 Task: Toggle the show type parameters options in the outline.
Action: Mouse moved to (25, 568)
Screenshot: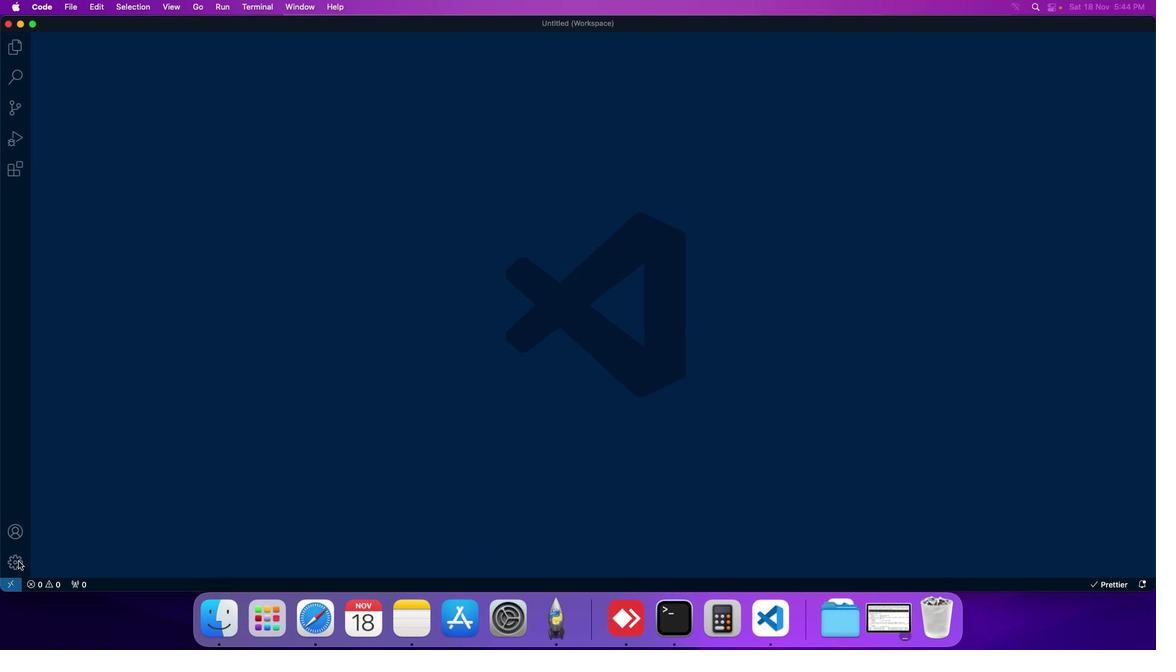 
Action: Mouse pressed left at (25, 568)
Screenshot: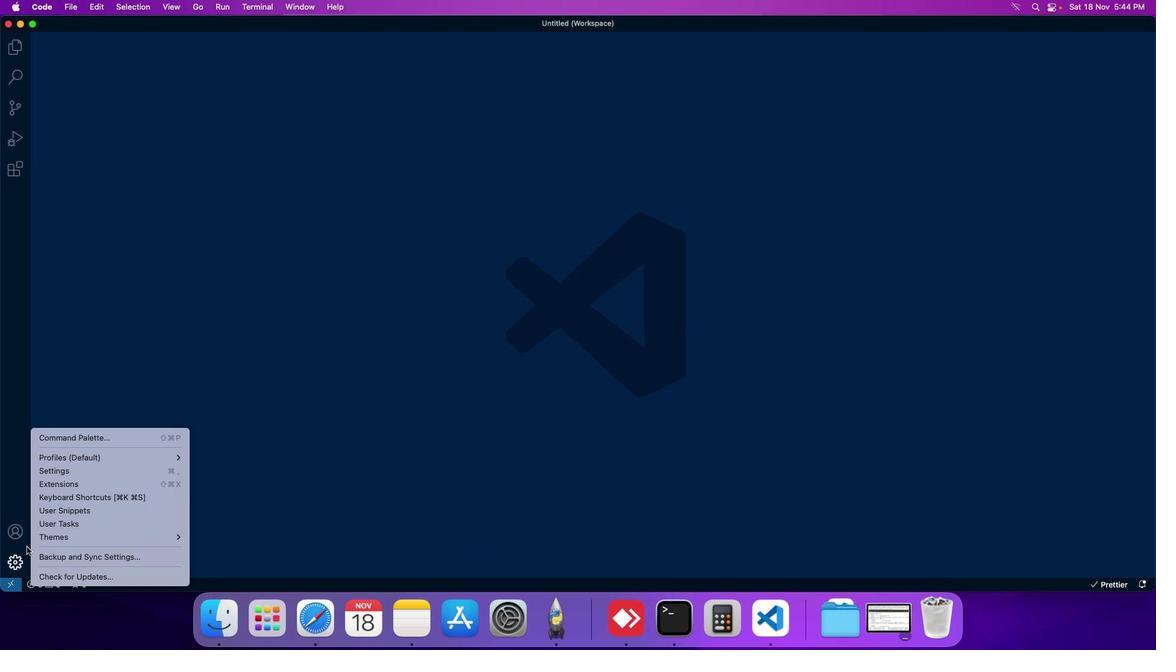 
Action: Mouse moved to (64, 482)
Screenshot: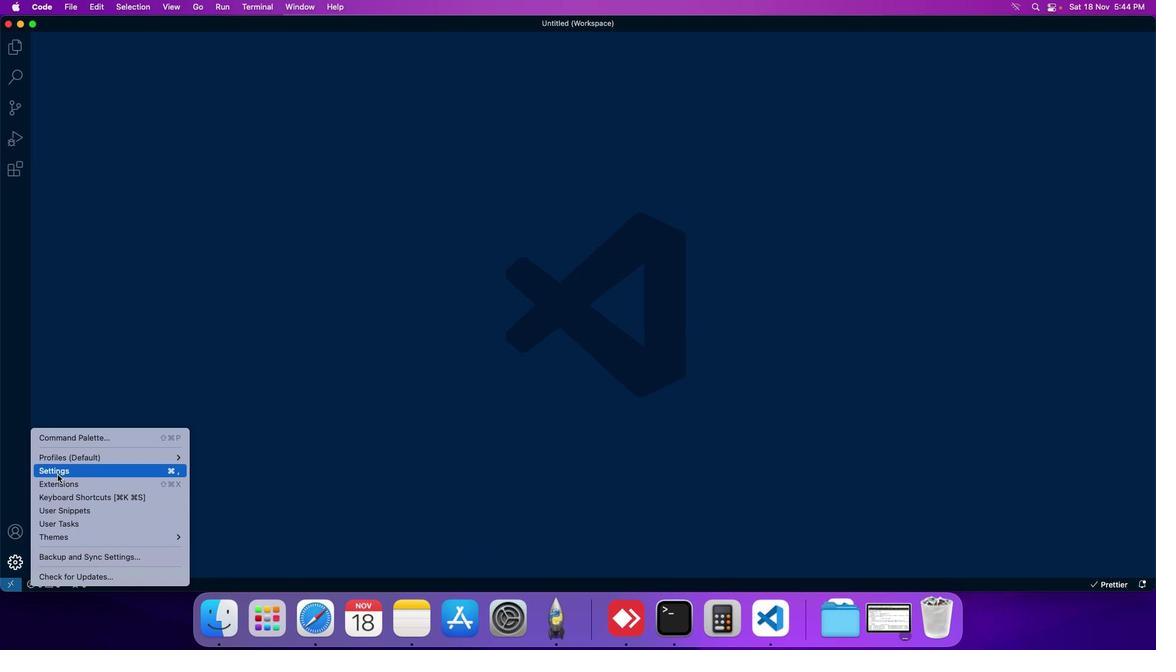 
Action: Mouse pressed left at (64, 482)
Screenshot: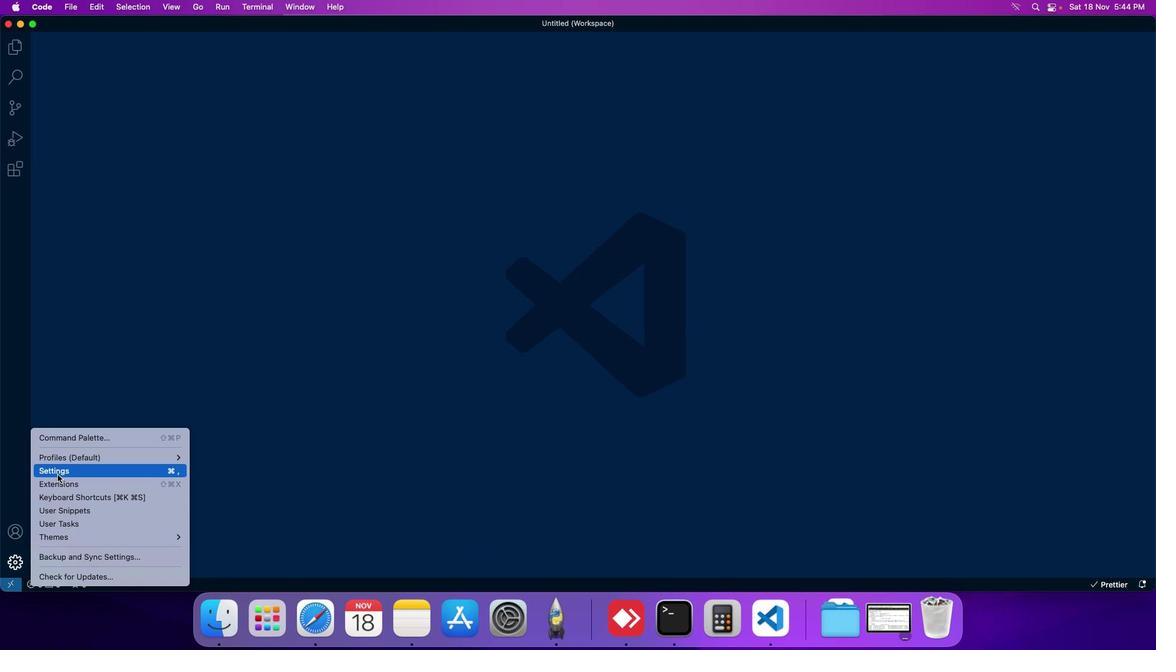 
Action: Mouse moved to (277, 103)
Screenshot: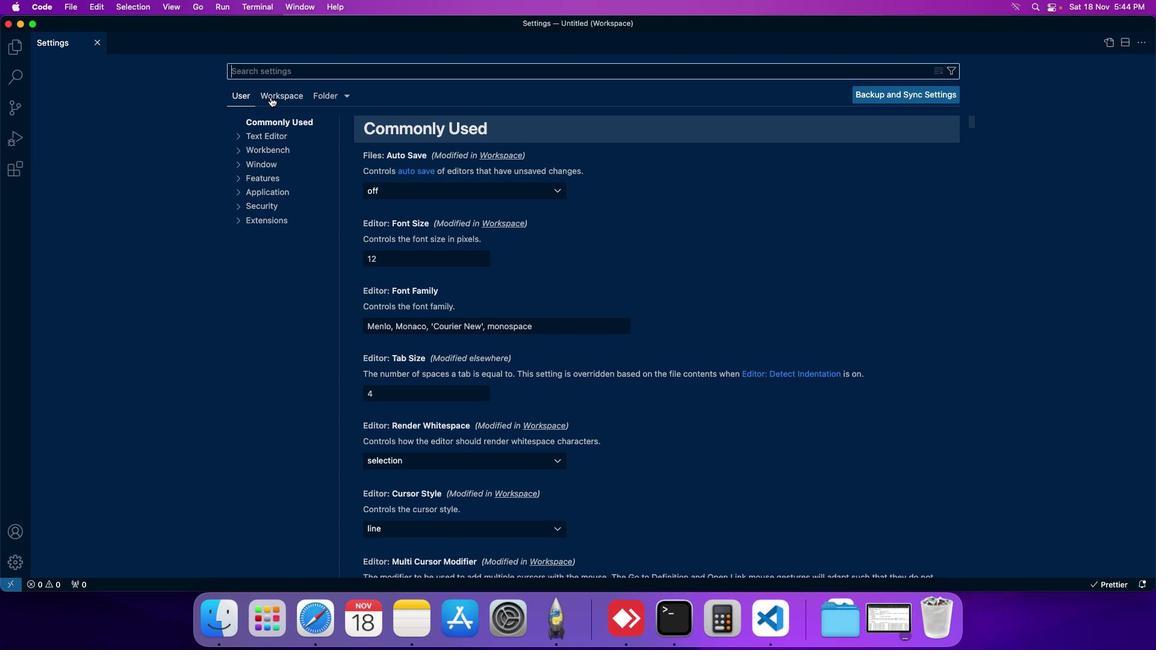 
Action: Mouse pressed left at (277, 103)
Screenshot: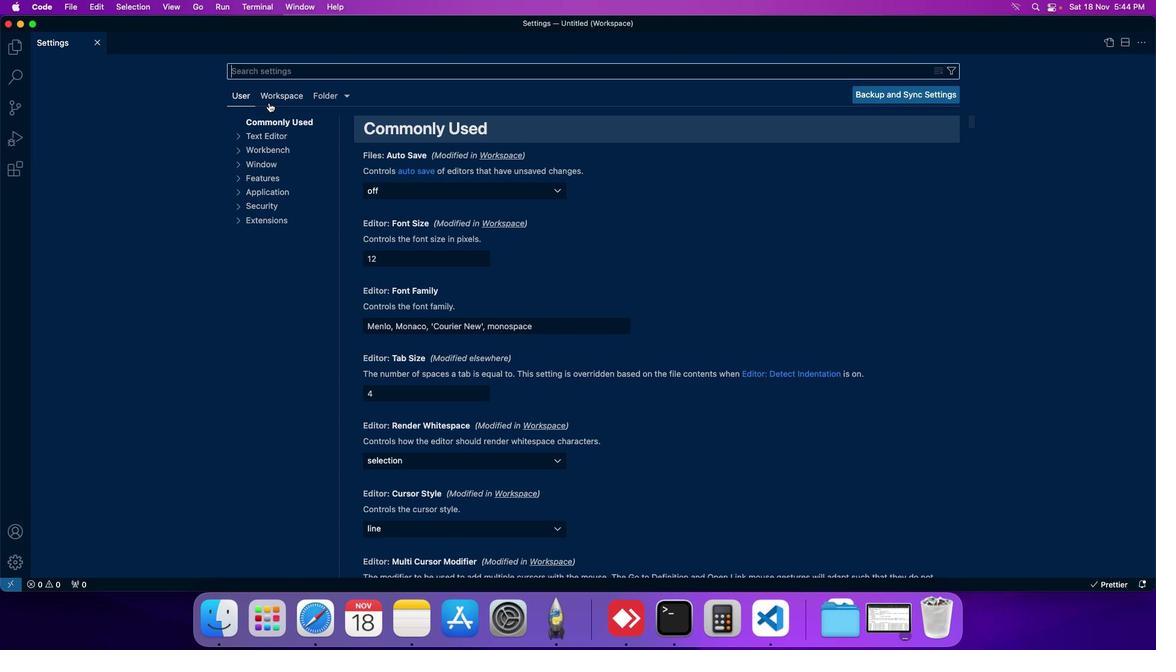 
Action: Mouse moved to (274, 180)
Screenshot: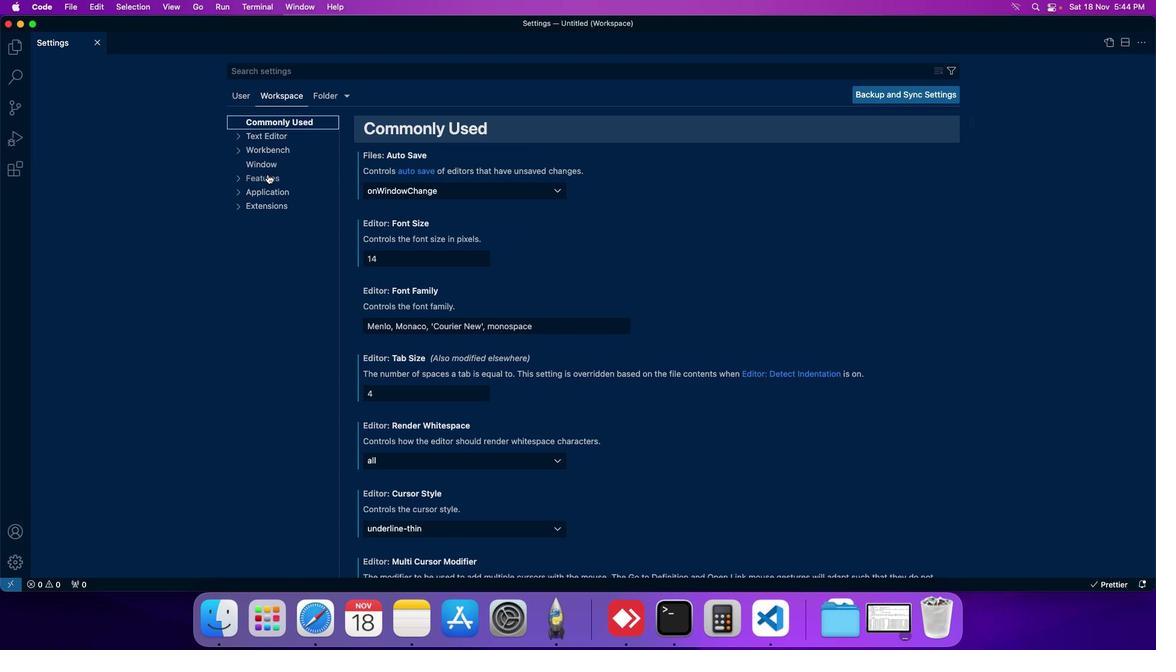 
Action: Mouse pressed left at (274, 180)
Screenshot: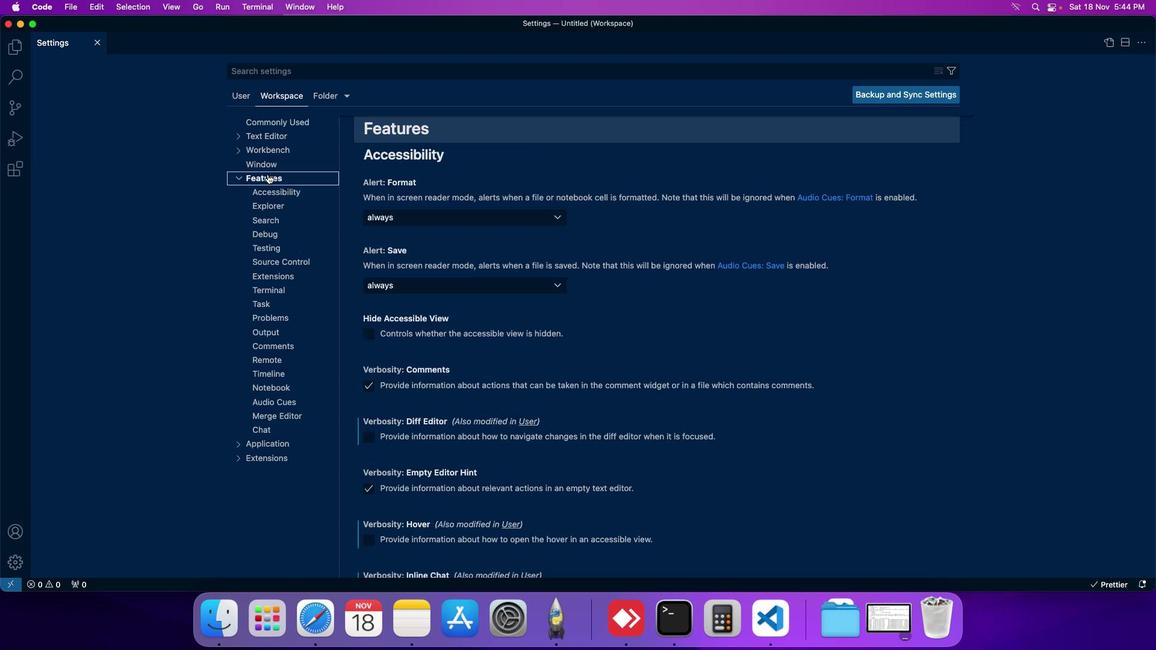 
Action: Mouse moved to (277, 212)
Screenshot: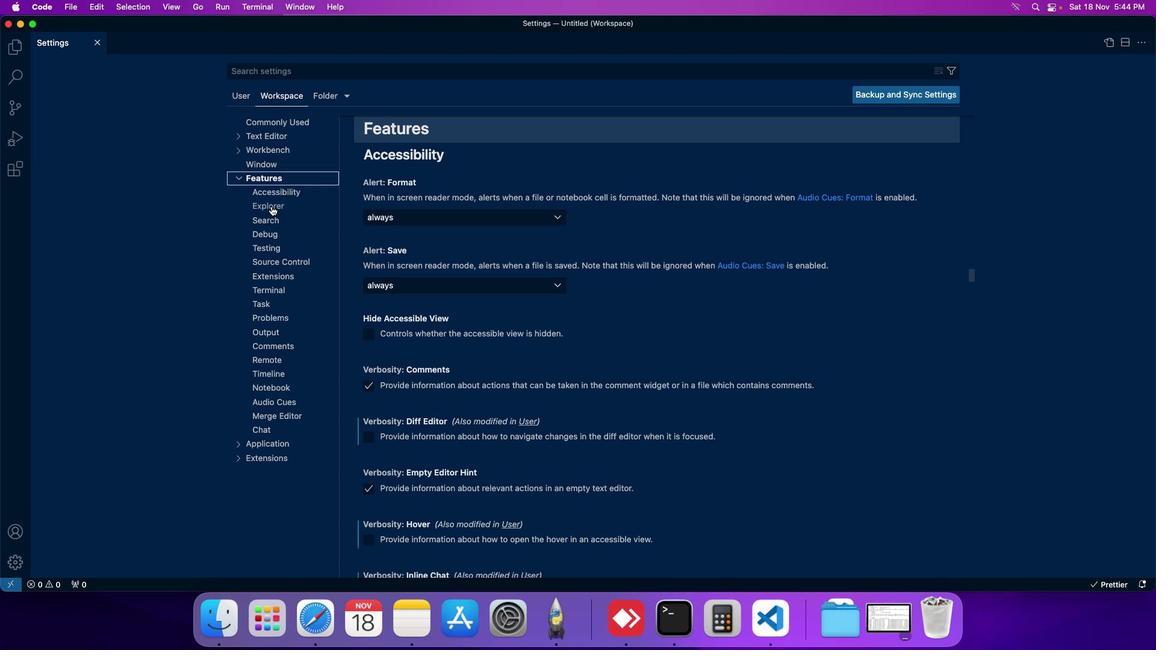 
Action: Mouse pressed left at (277, 212)
Screenshot: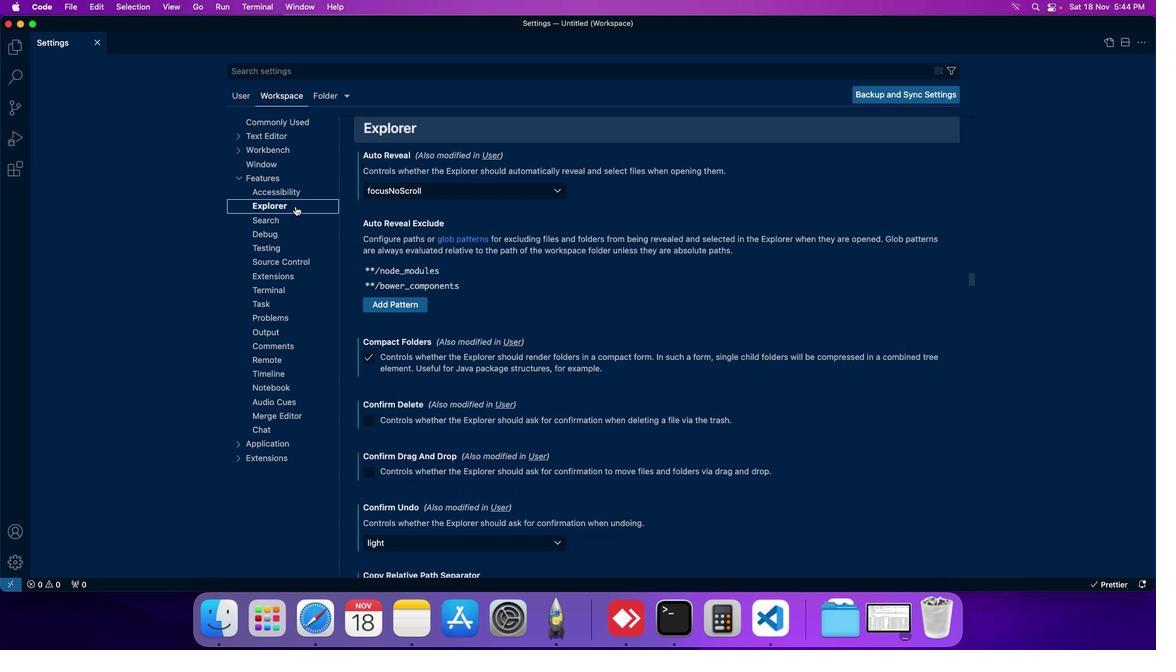 
Action: Mouse moved to (465, 266)
Screenshot: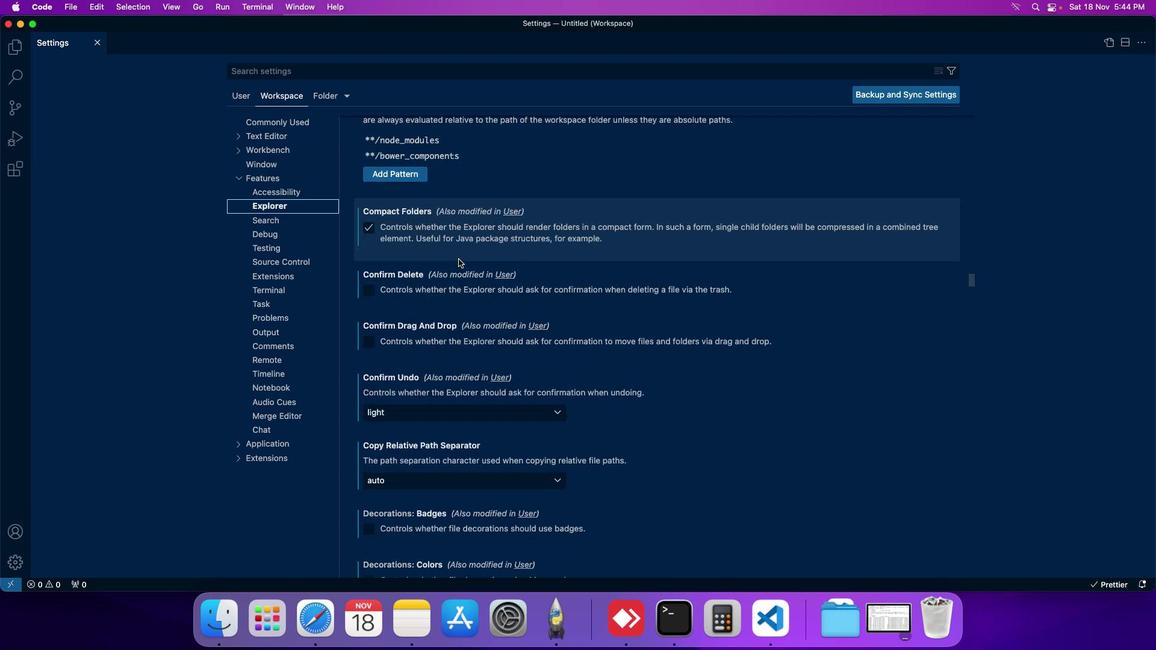 
Action: Mouse scrolled (465, 266) with delta (6, 6)
Screenshot: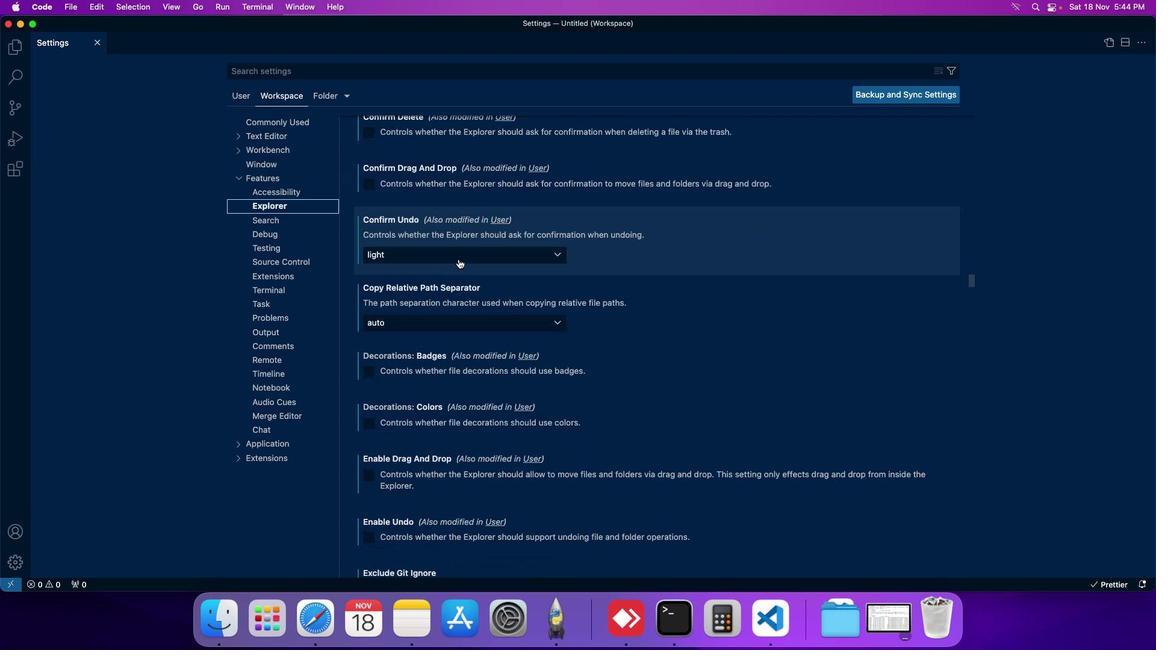 
Action: Mouse scrolled (465, 266) with delta (6, 6)
Screenshot: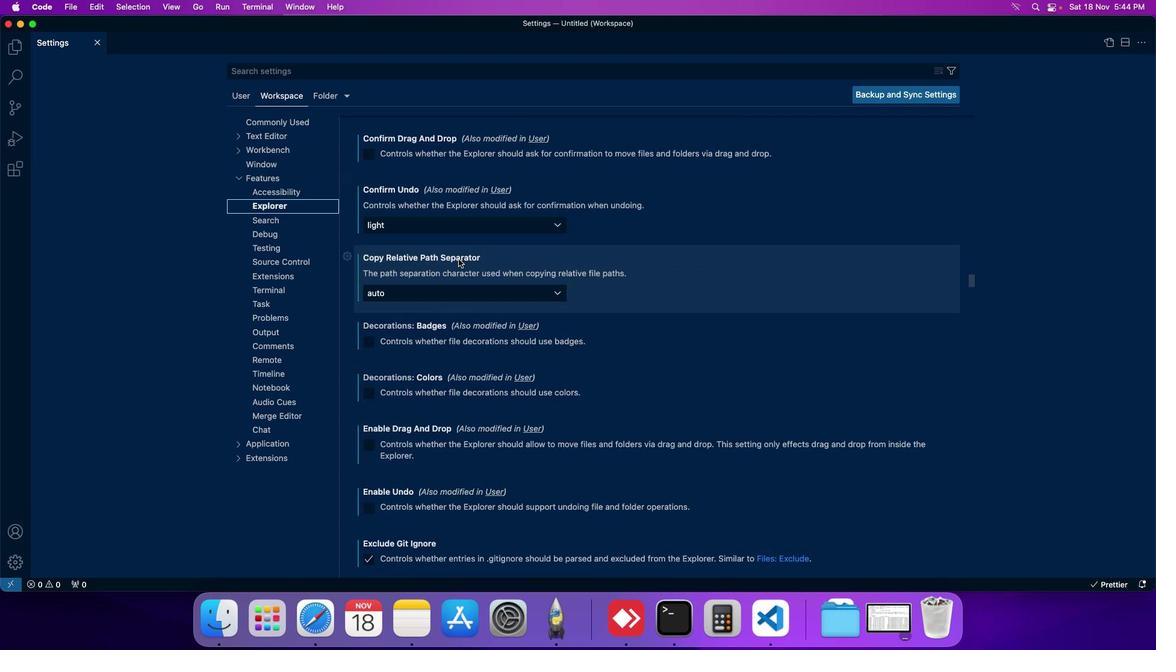 
Action: Mouse scrolled (465, 266) with delta (6, 6)
Screenshot: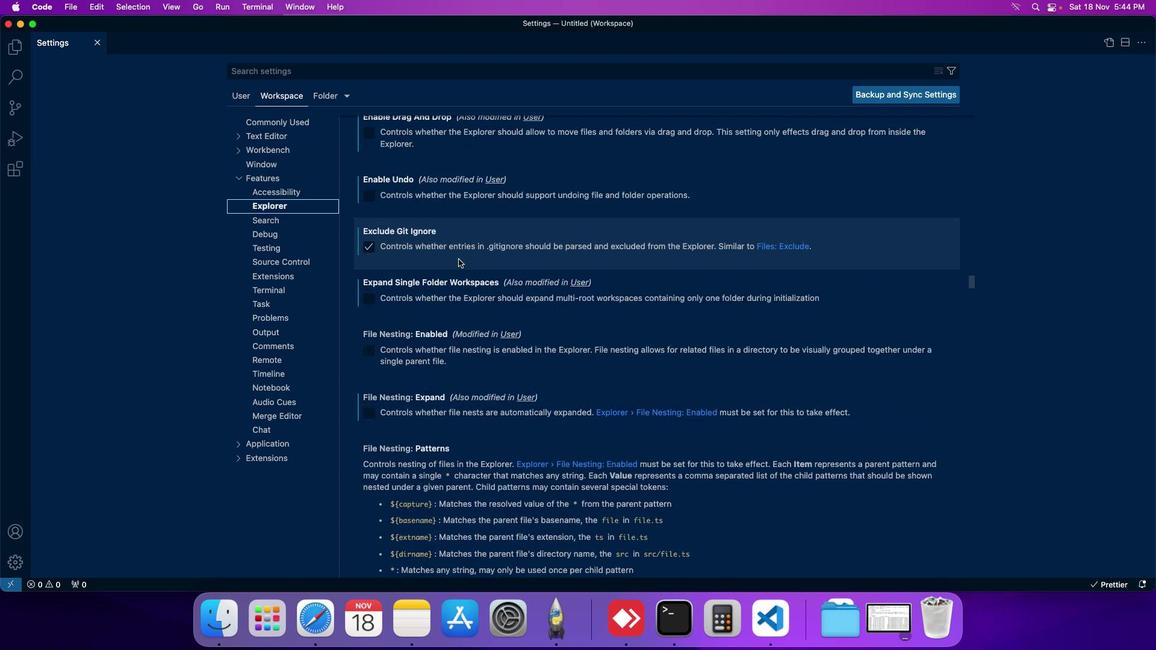 
Action: Mouse scrolled (465, 266) with delta (6, 6)
Screenshot: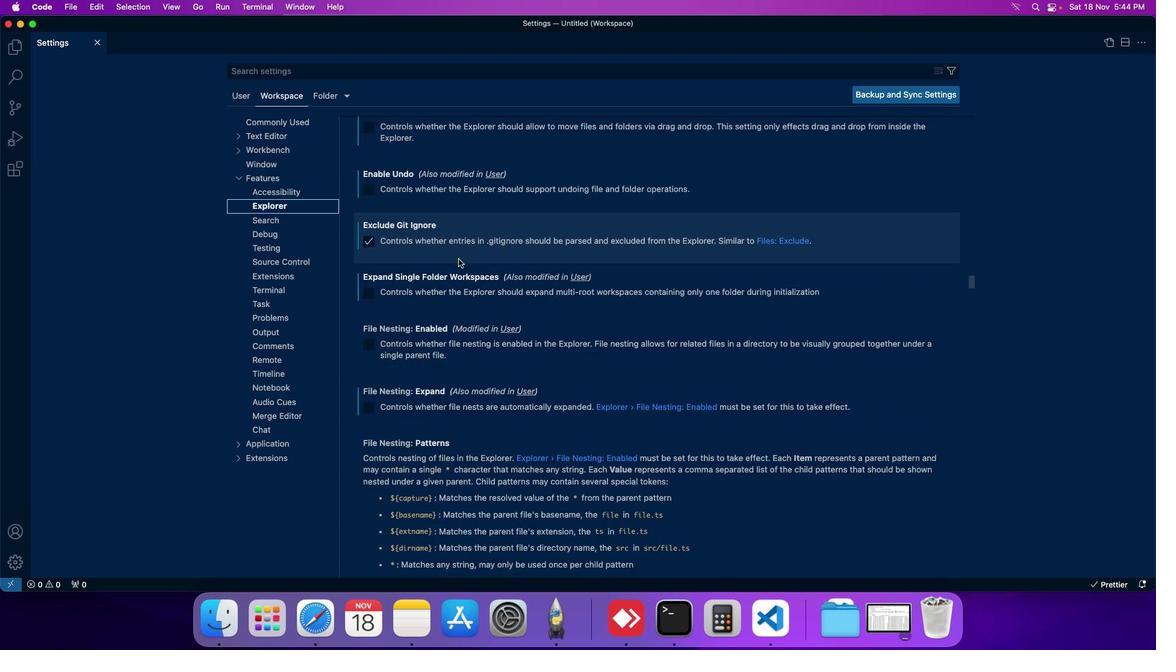 
Action: Mouse scrolled (465, 266) with delta (6, 6)
Screenshot: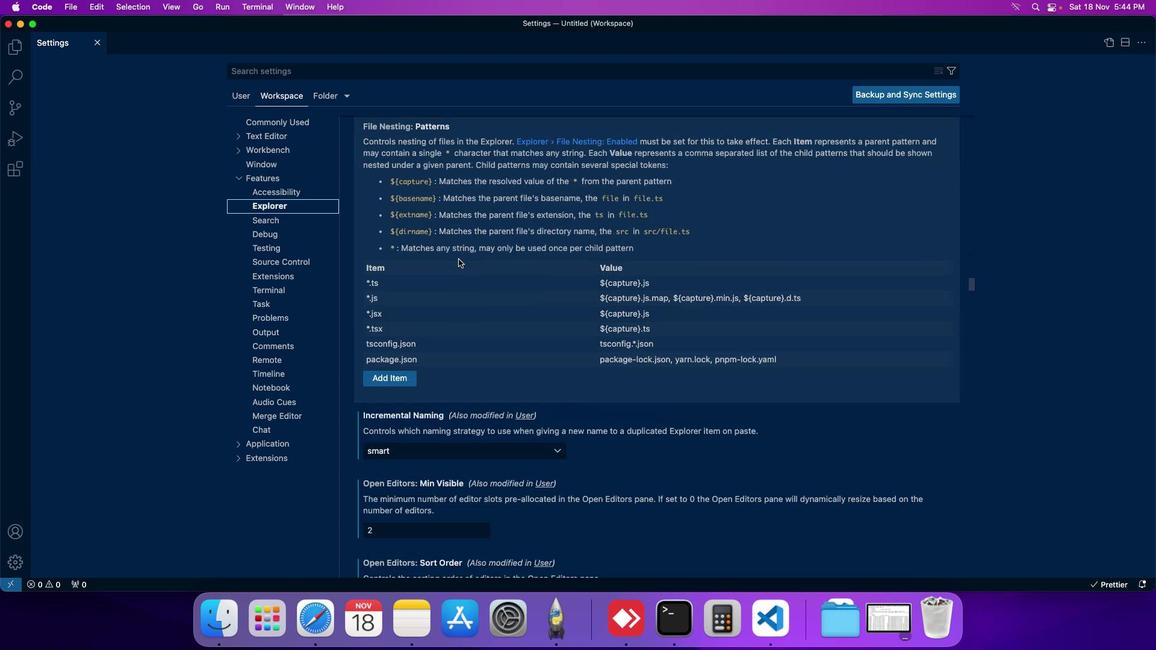 
Action: Mouse scrolled (465, 266) with delta (6, 6)
Screenshot: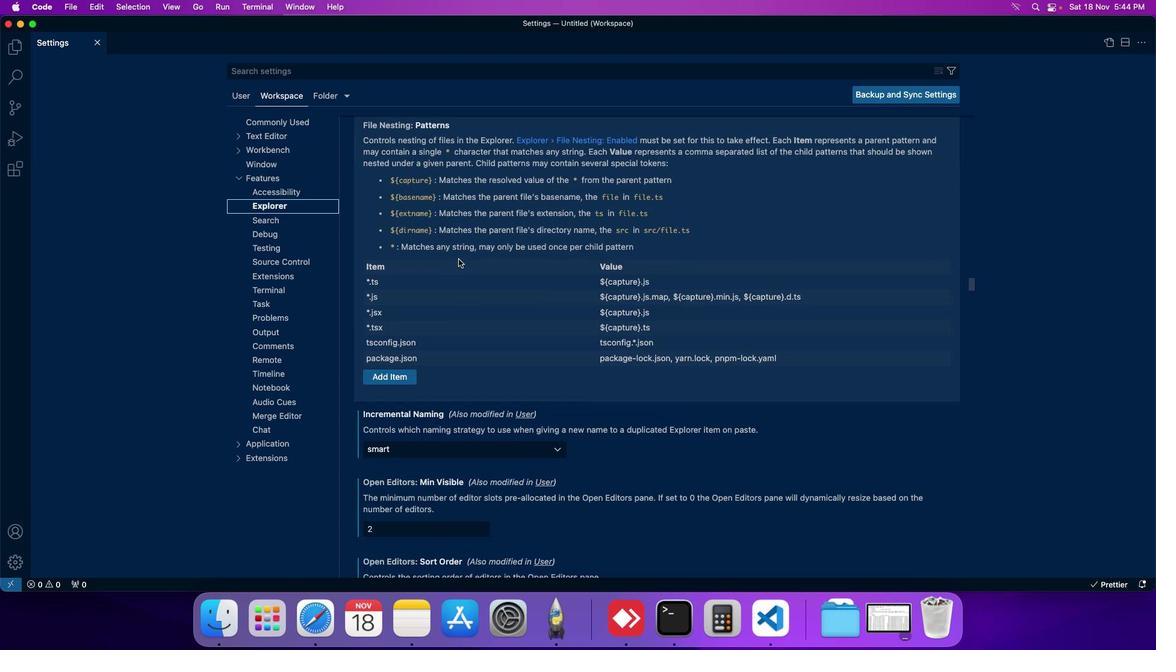 
Action: Mouse scrolled (465, 266) with delta (6, 6)
Screenshot: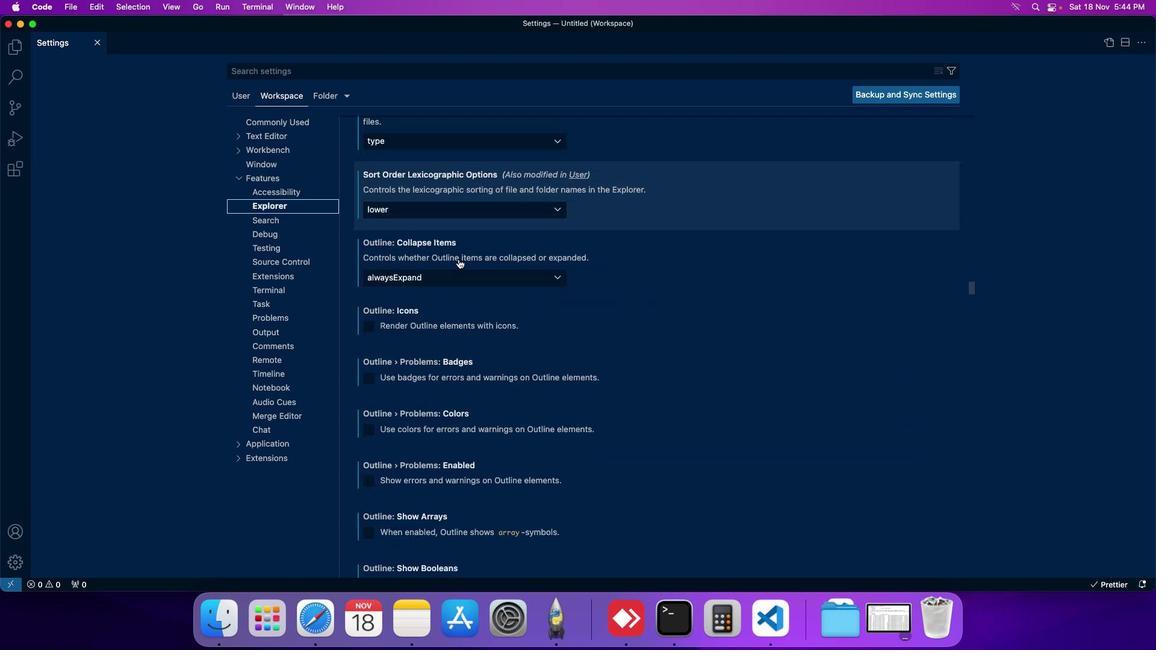 
Action: Mouse scrolled (465, 266) with delta (6, 6)
Screenshot: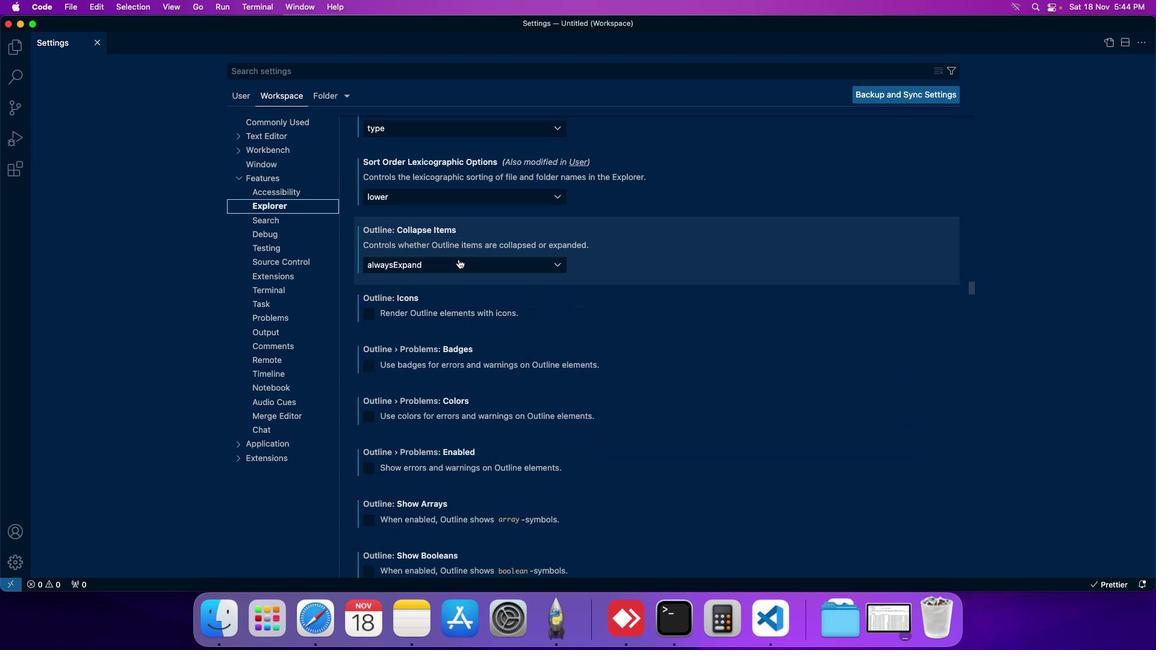 
Action: Mouse scrolled (465, 266) with delta (6, 5)
Screenshot: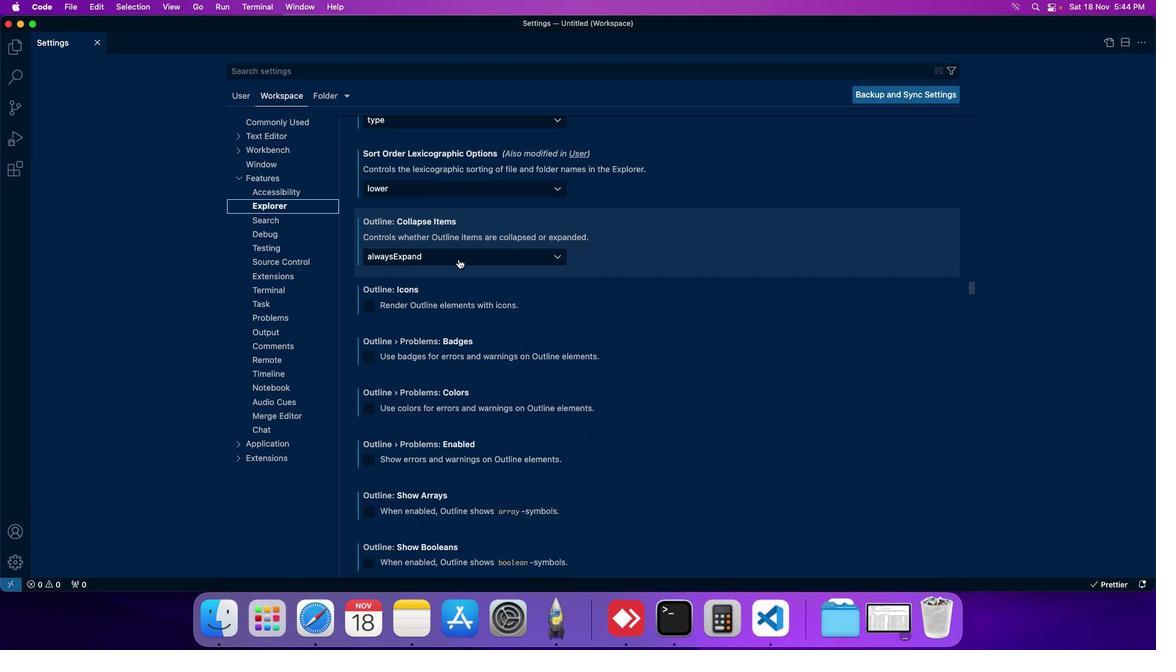 
Action: Mouse scrolled (465, 266) with delta (6, 6)
Screenshot: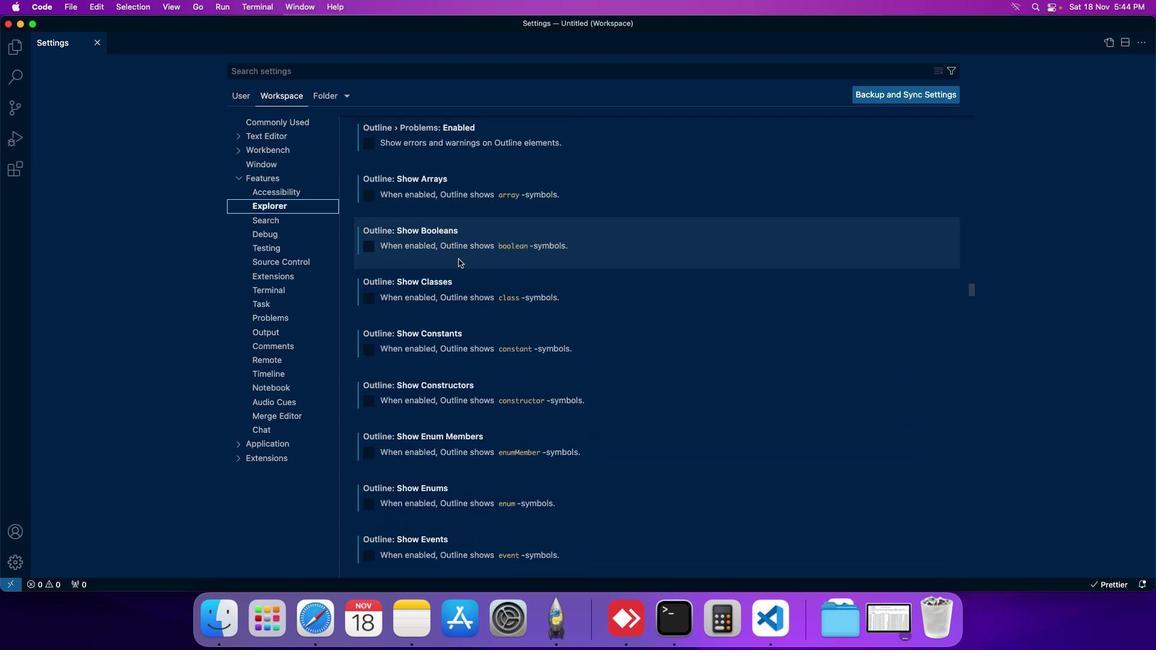 
Action: Mouse scrolled (465, 266) with delta (6, 6)
Screenshot: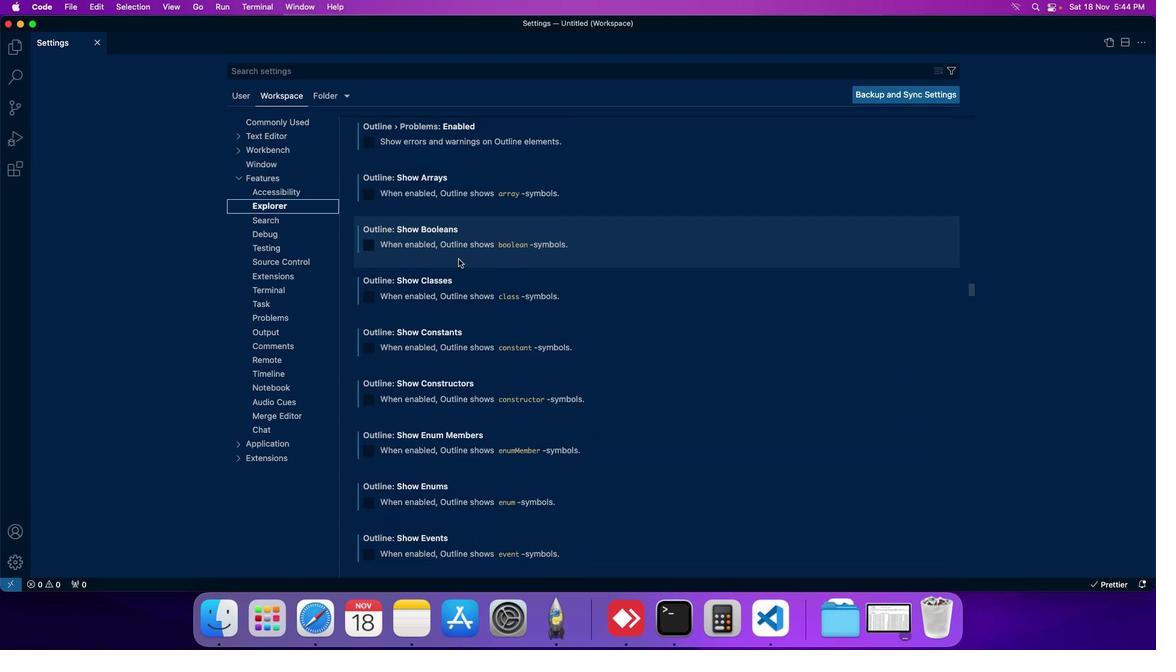
Action: Mouse scrolled (465, 266) with delta (6, 6)
Screenshot: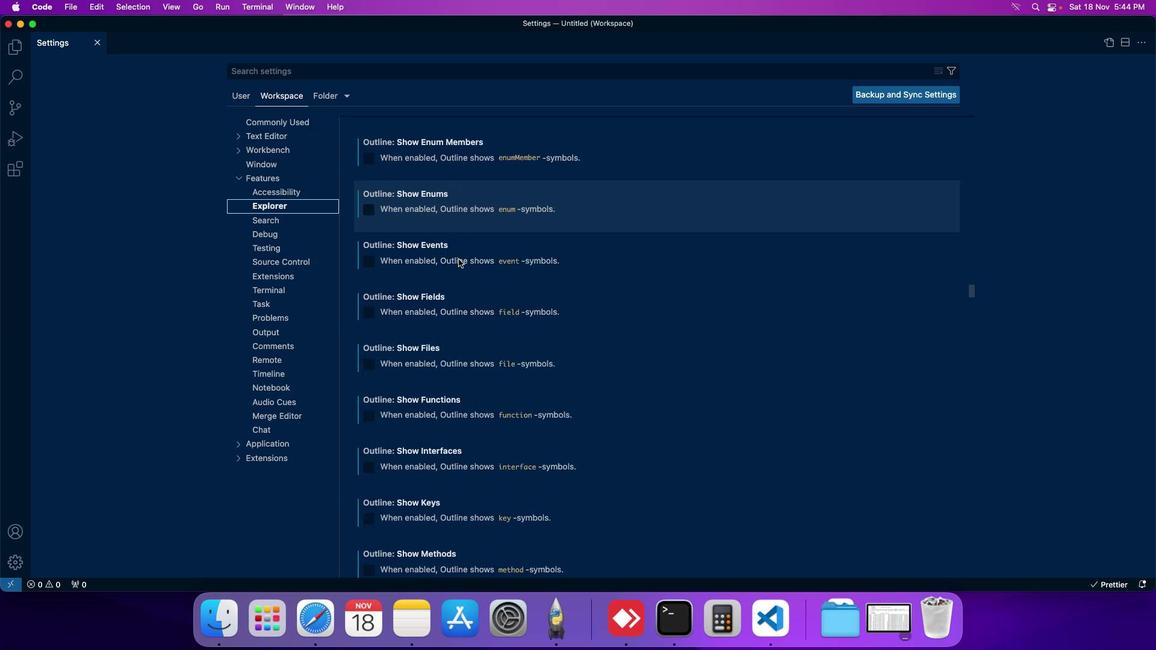 
Action: Mouse scrolled (465, 266) with delta (6, 6)
Screenshot: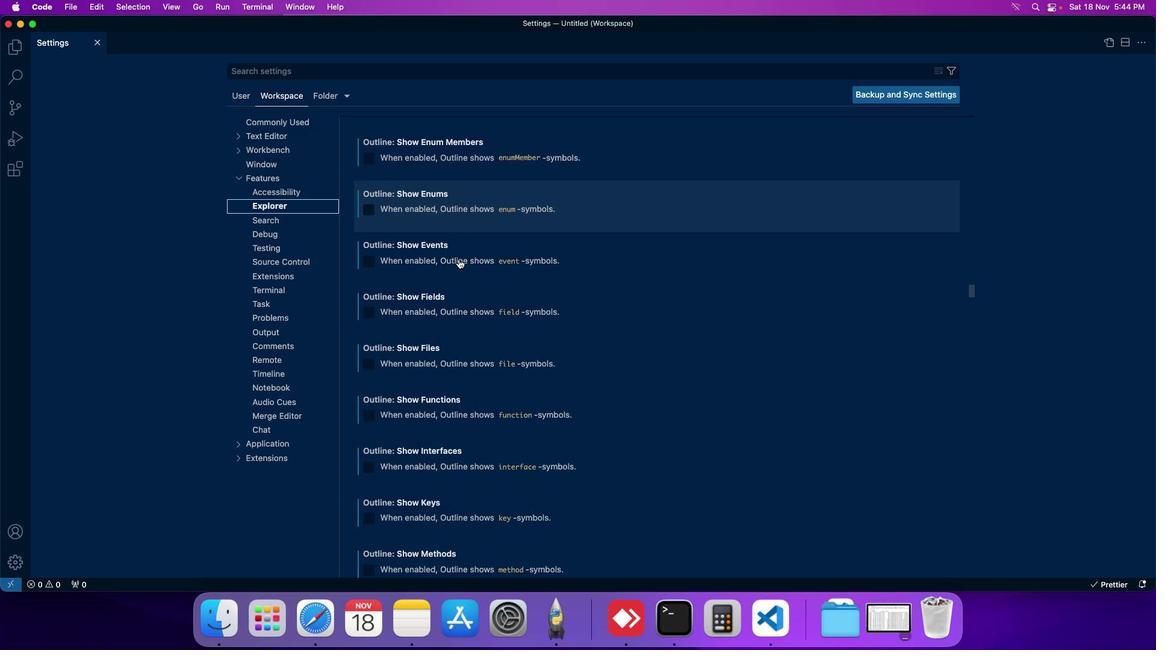 
Action: Mouse scrolled (465, 266) with delta (6, 6)
Screenshot: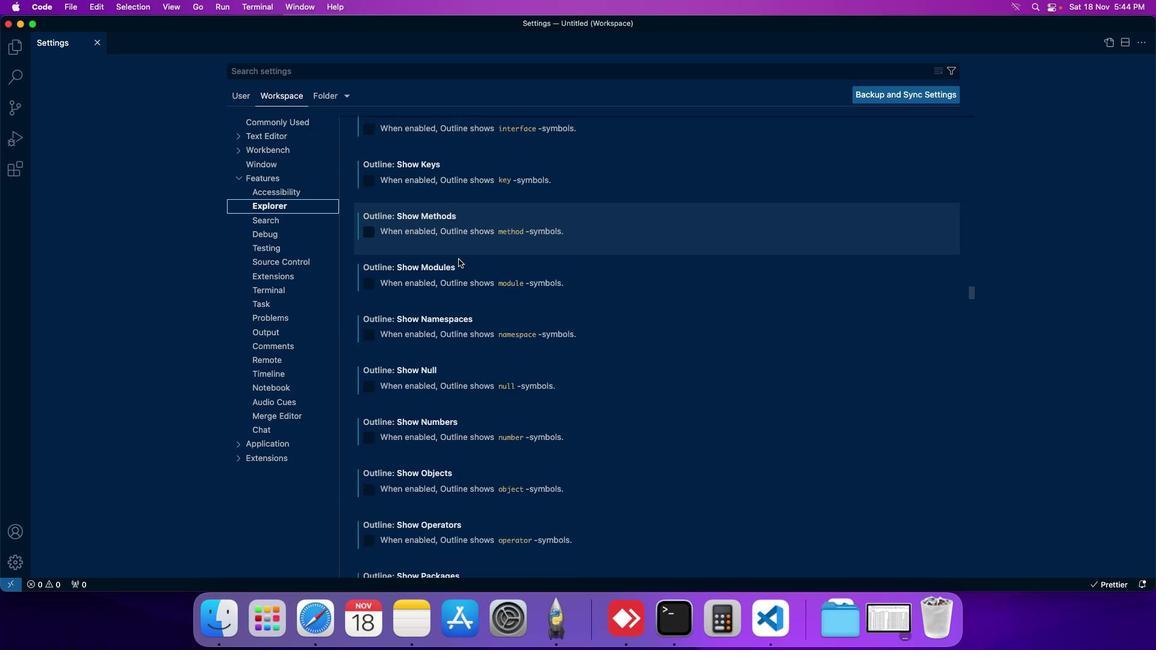 
Action: Mouse scrolled (465, 266) with delta (6, 6)
Screenshot: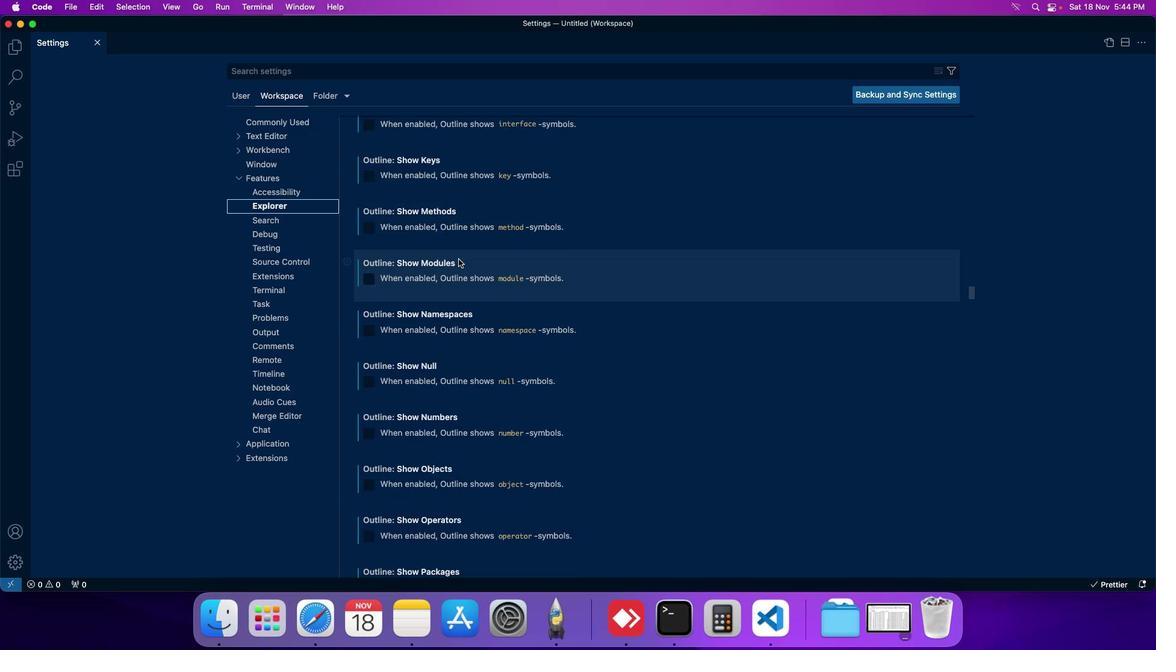 
Action: Mouse scrolled (465, 266) with delta (6, 6)
Screenshot: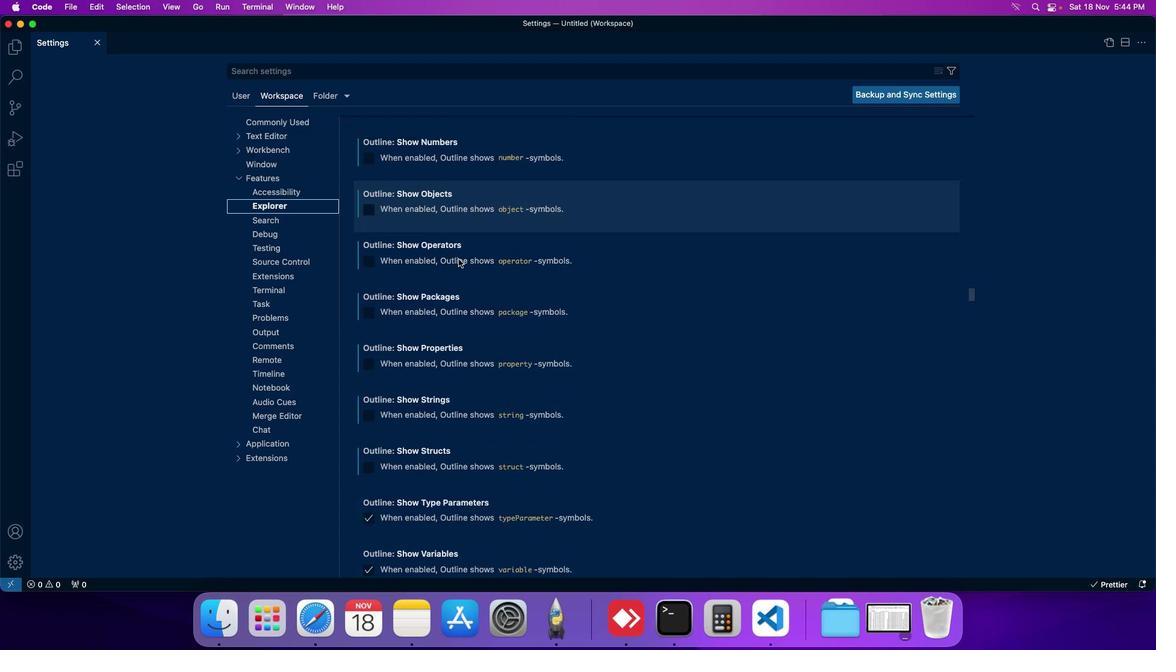 
Action: Mouse scrolled (465, 266) with delta (6, 6)
Screenshot: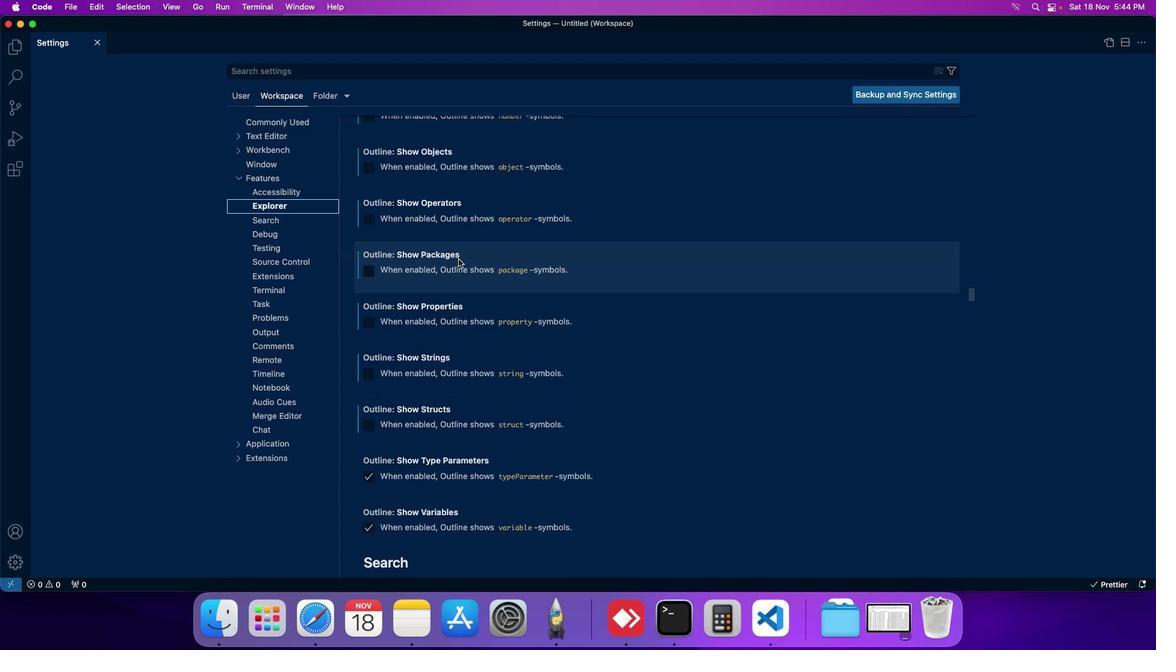 
Action: Mouse scrolled (465, 266) with delta (6, 6)
Screenshot: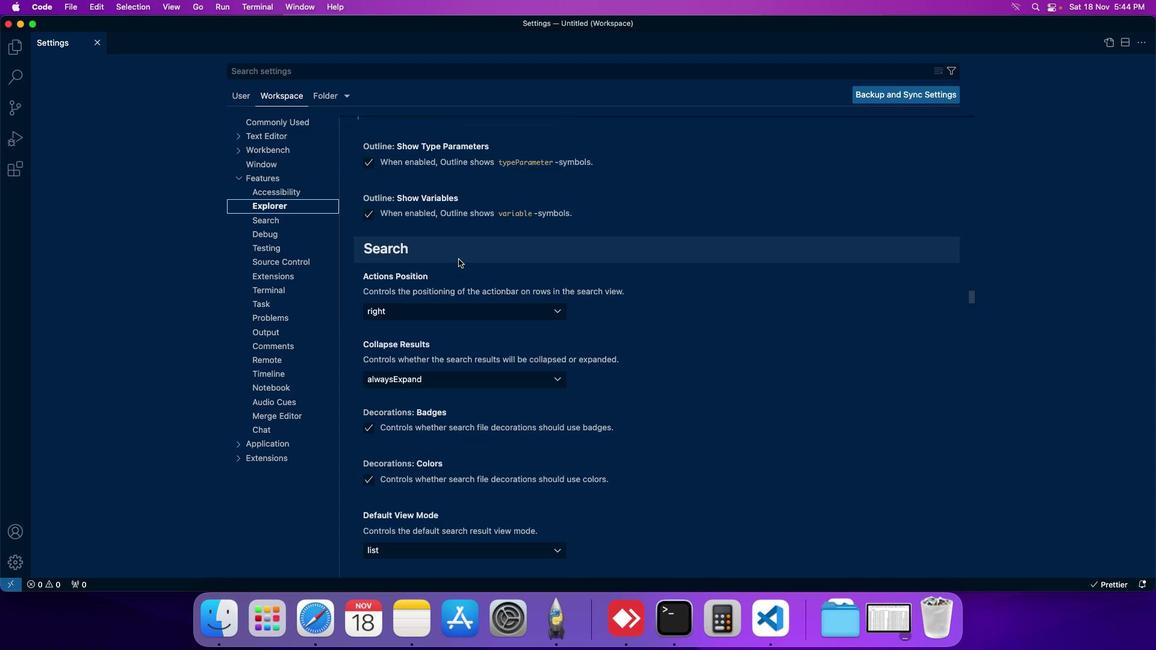 
Action: Mouse scrolled (465, 266) with delta (6, 6)
Screenshot: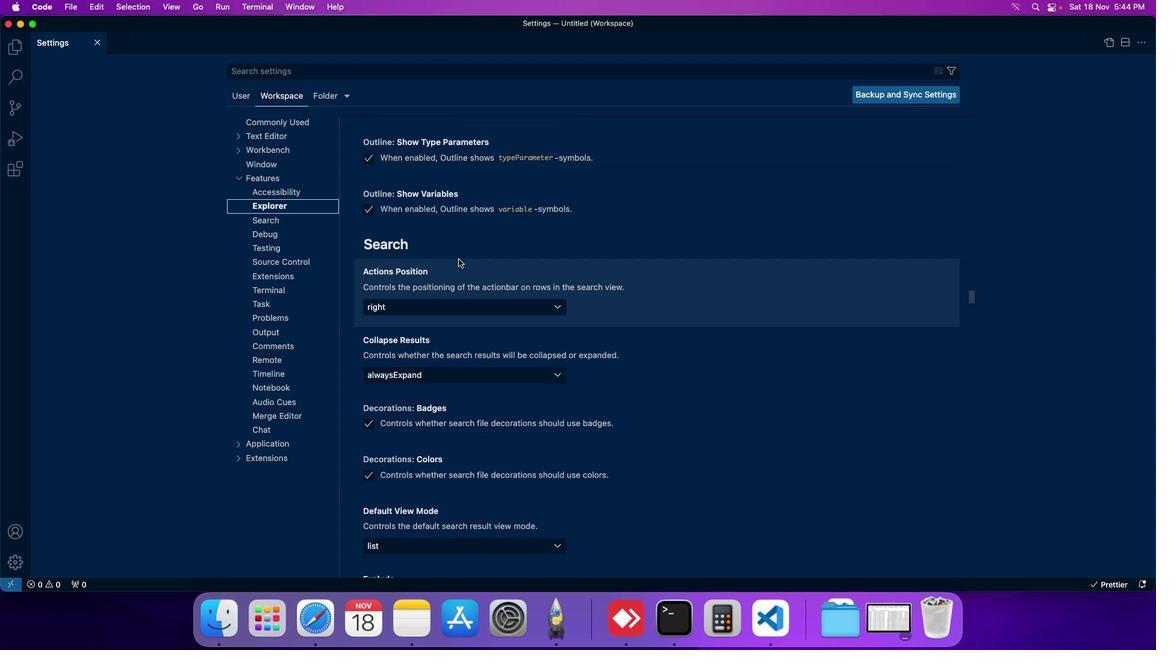 
Action: Mouse scrolled (465, 266) with delta (6, 7)
Screenshot: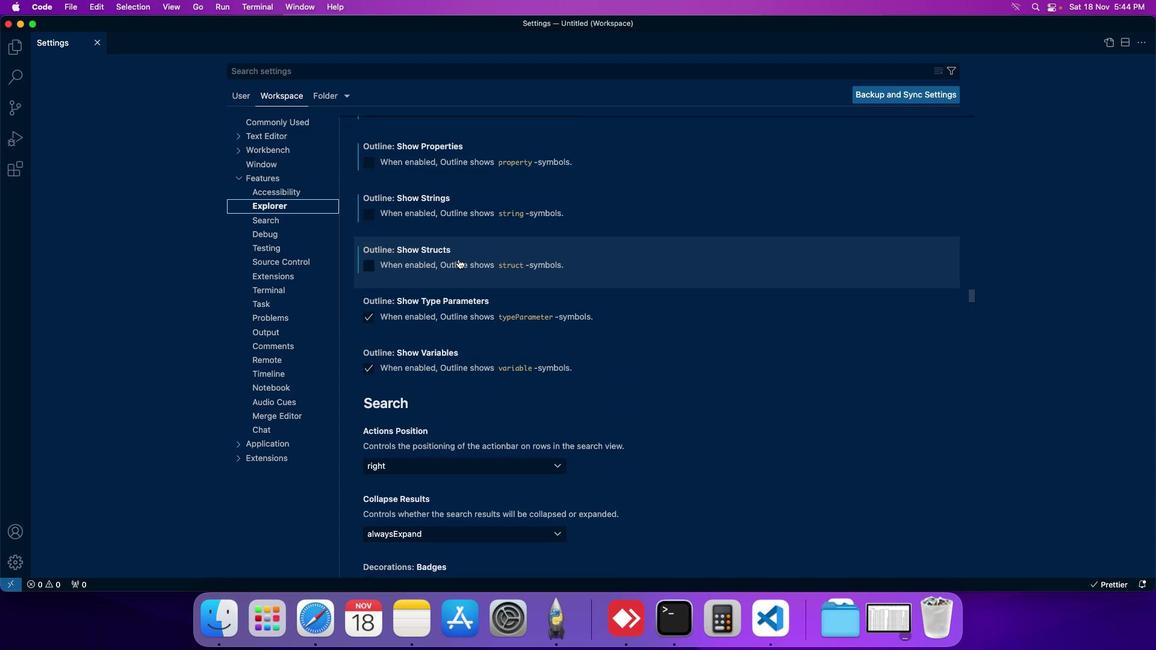 
Action: Mouse moved to (371, 330)
Screenshot: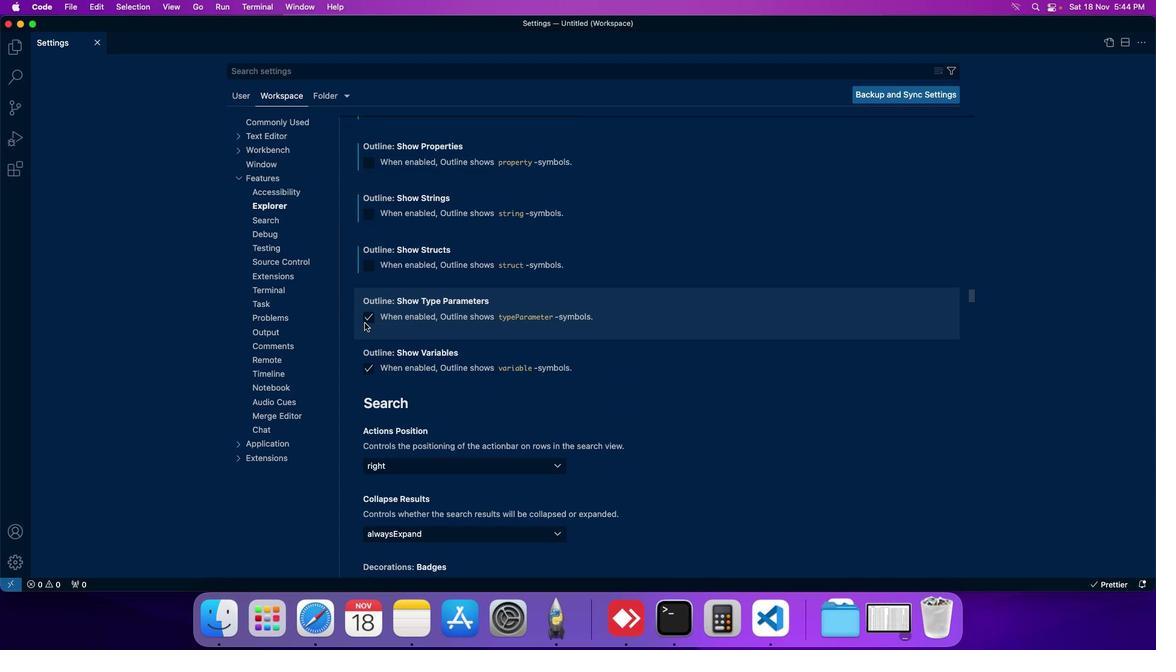 
Action: Mouse pressed left at (371, 330)
Screenshot: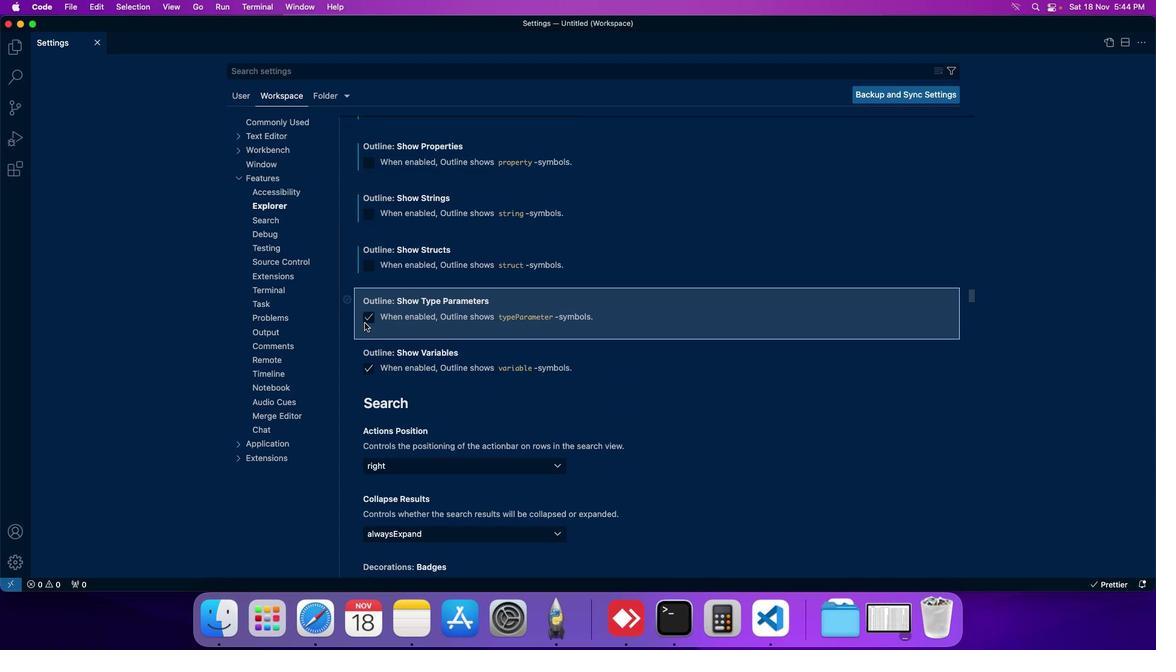 
Action: Mouse moved to (372, 327)
Screenshot: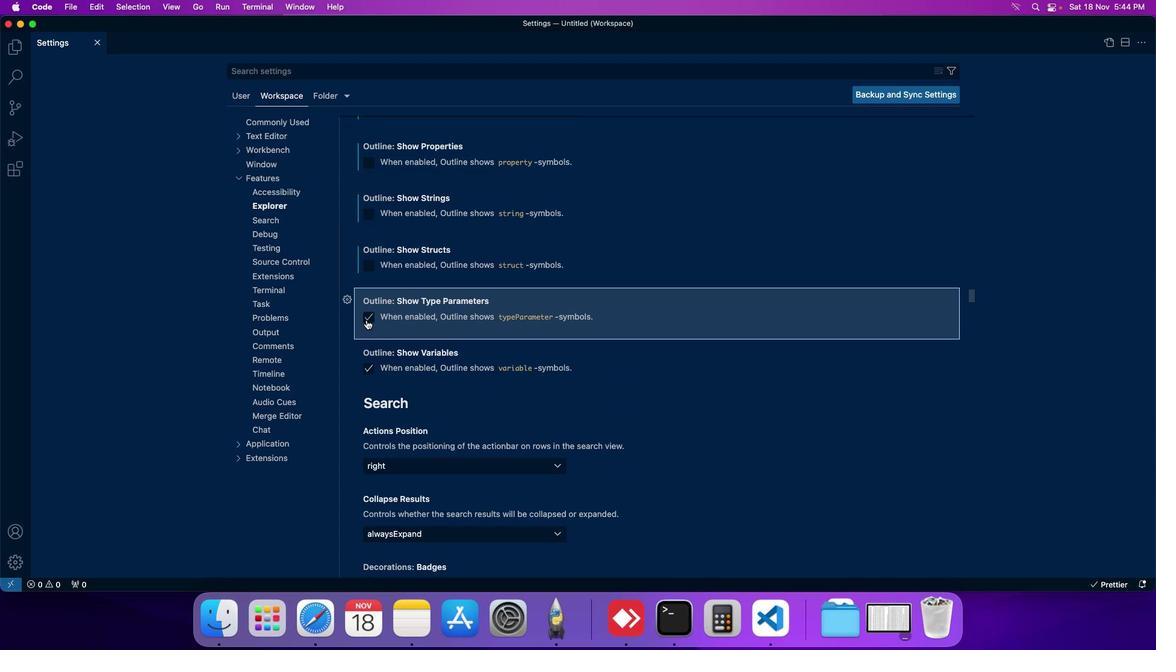 
Action: Mouse pressed left at (372, 327)
Screenshot: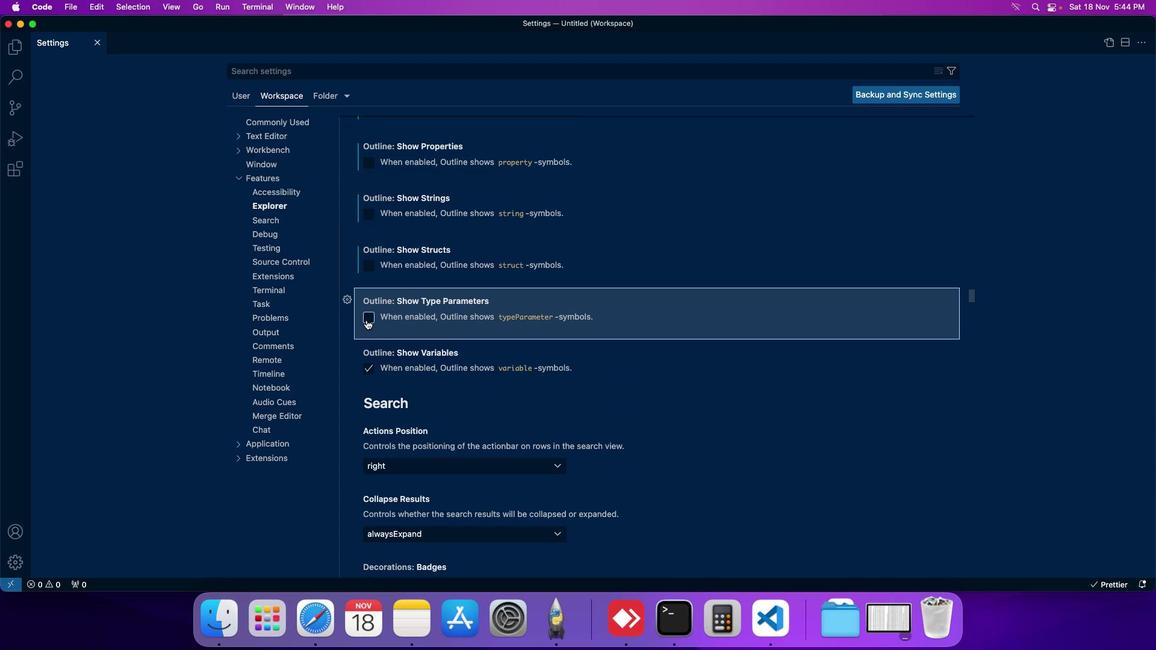 
Action: Mouse moved to (383, 328)
Screenshot: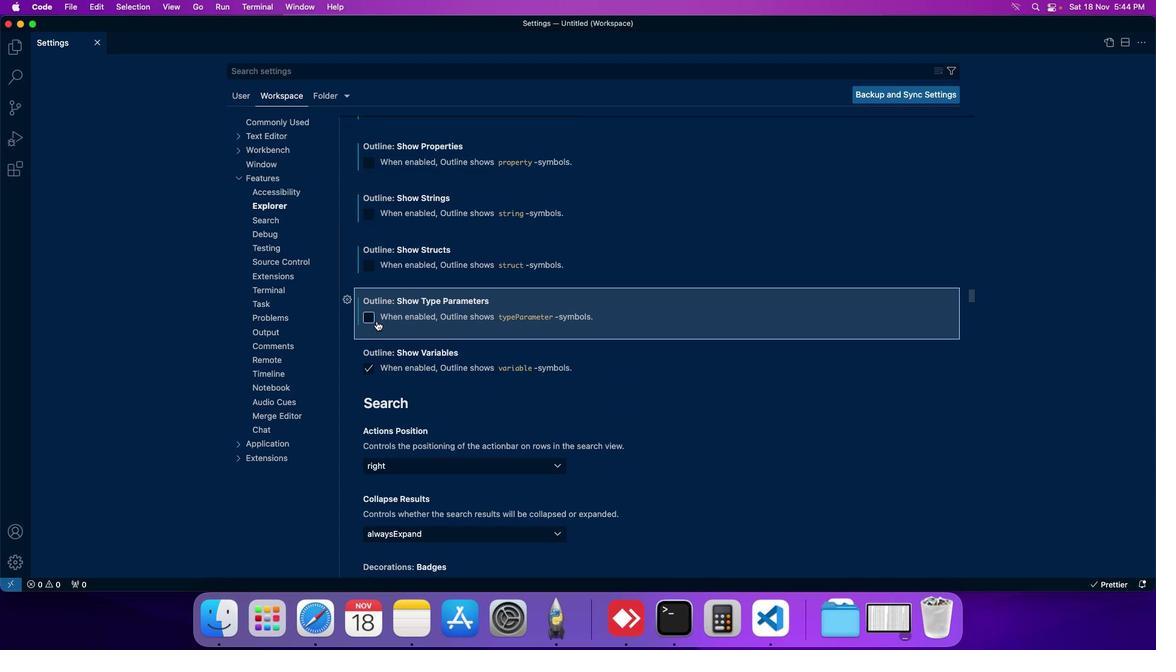 
